 Task: Create Card Content Strategy Review in Board Digital Marketing Platforms and Tools to Workspace Alternative Dispute Resolution Services. Create Card Self-Help Review in Board Diversity and Inclusion Employee Training and Education to Workspace Alternative Dispute Resolution Services. Create Card Content Strategy Review in Board Voice of Customer Customer Feedback and Complaint Analysis and Reporting to Workspace Alternative Dispute Resolution Services
Action: Mouse moved to (64, 295)
Screenshot: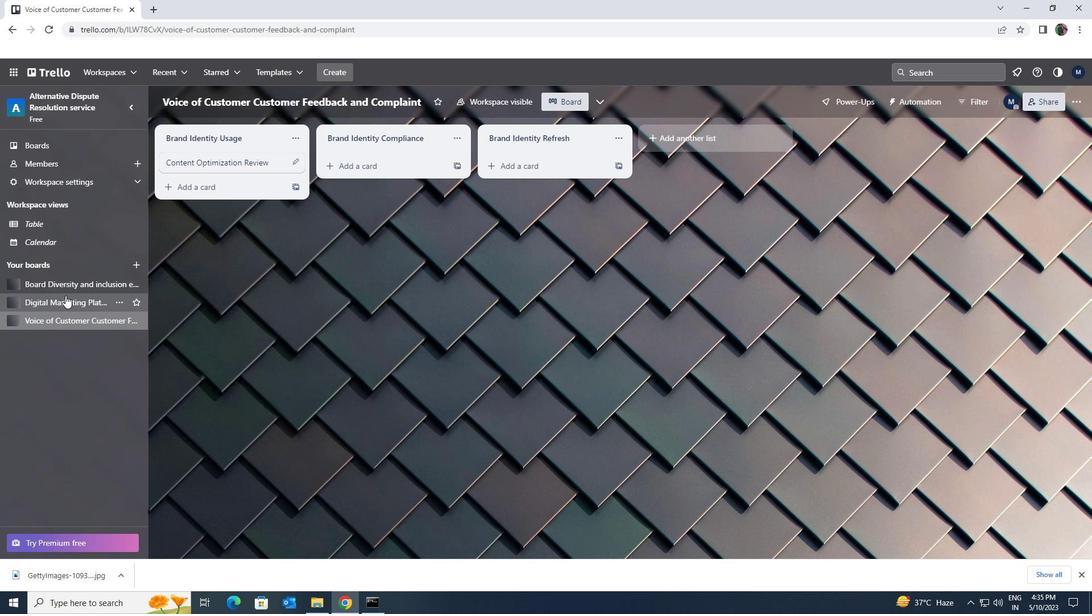 
Action: Mouse pressed left at (64, 295)
Screenshot: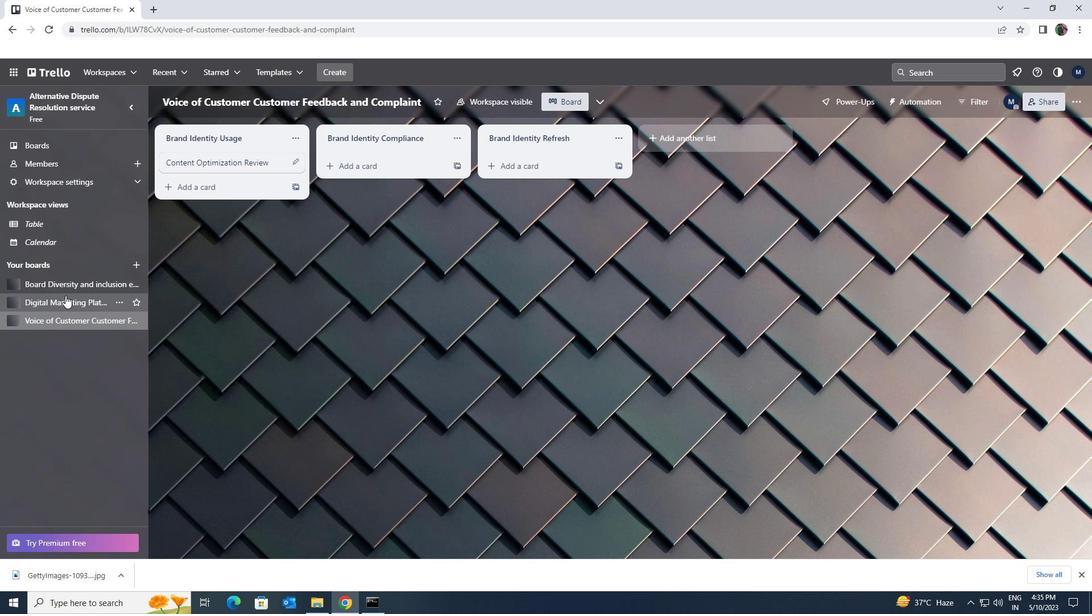 
Action: Mouse moved to (352, 167)
Screenshot: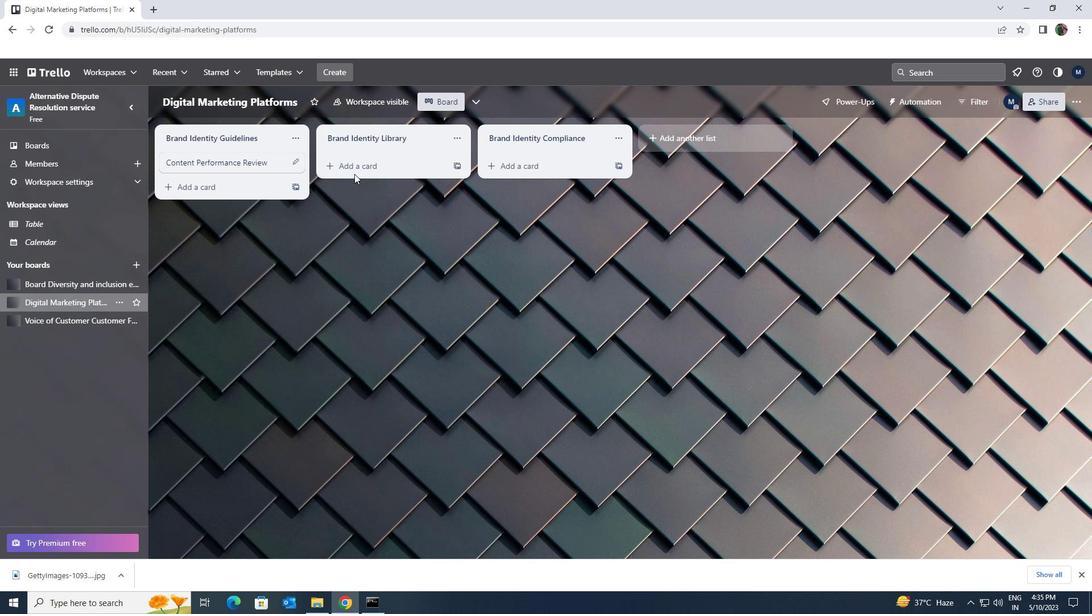 
Action: Mouse pressed left at (352, 167)
Screenshot: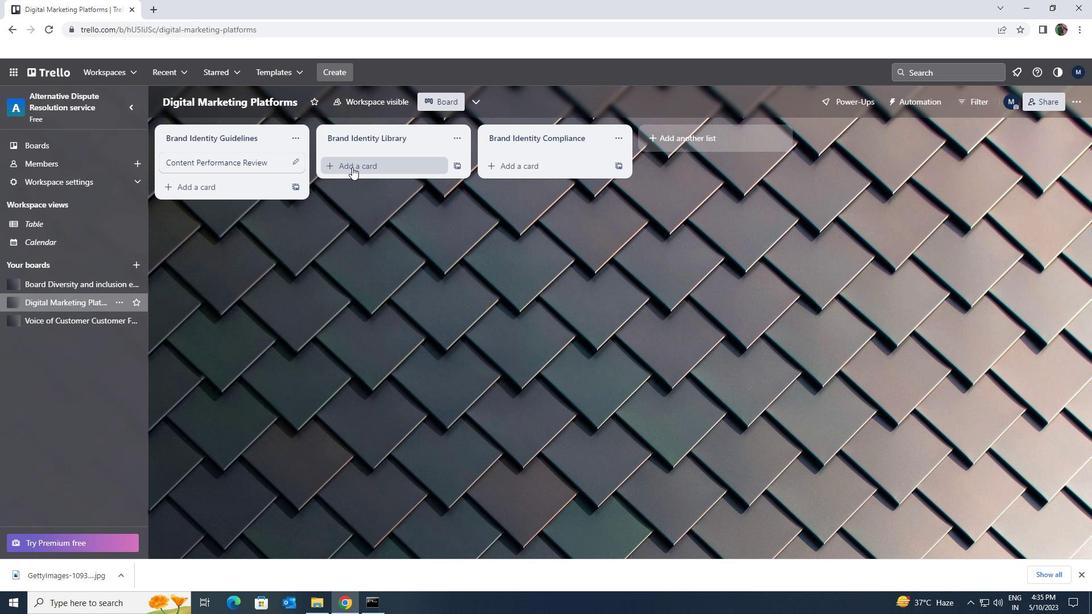 
Action: Key pressed <Key.shift>
Screenshot: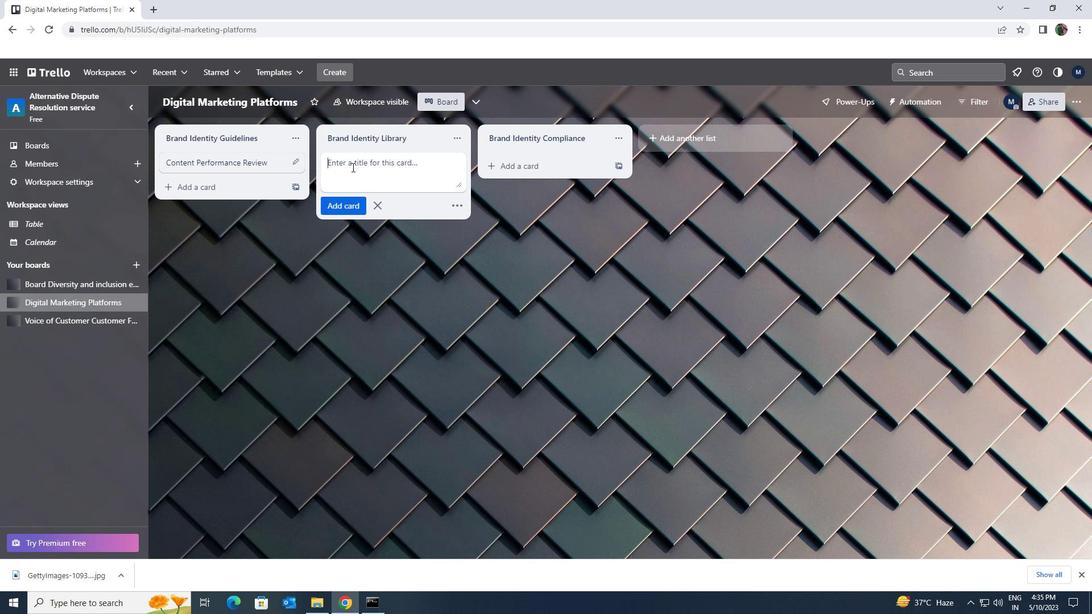 
Action: Mouse moved to (351, 166)
Screenshot: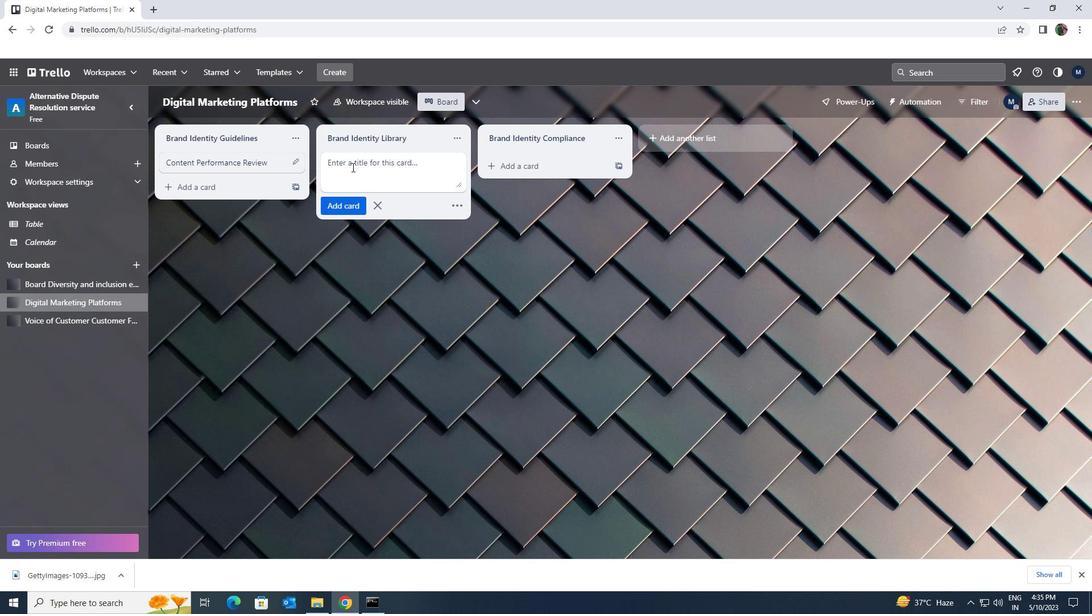 
Action: Key pressed CONTENT<Key.space><Key.shift>STRATEGY<Key.space><Key.shift>REC<Key.backspace>VIEW
Screenshot: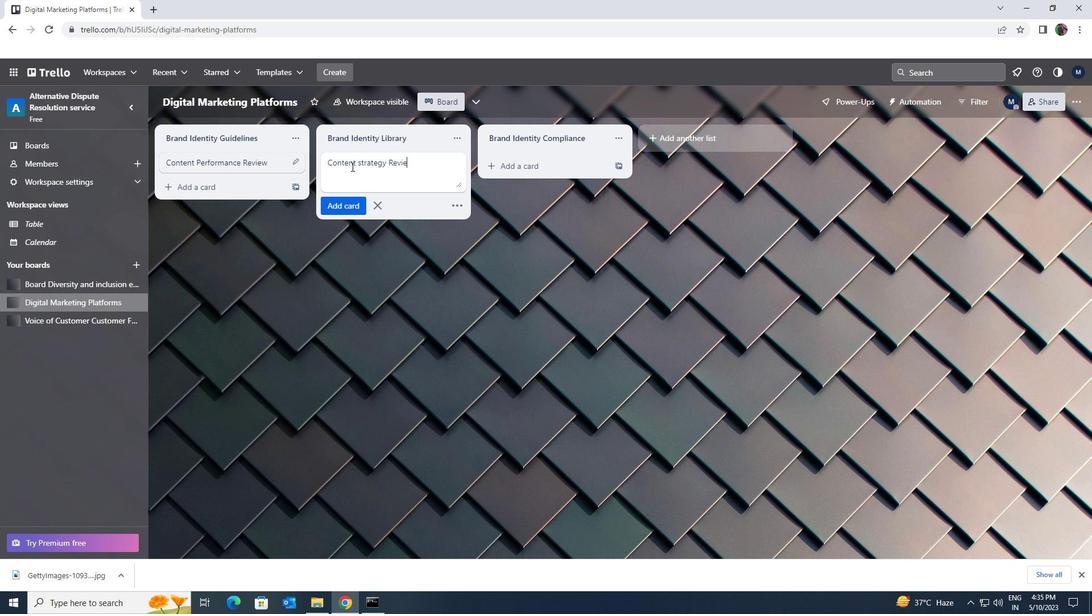 
Action: Mouse moved to (347, 206)
Screenshot: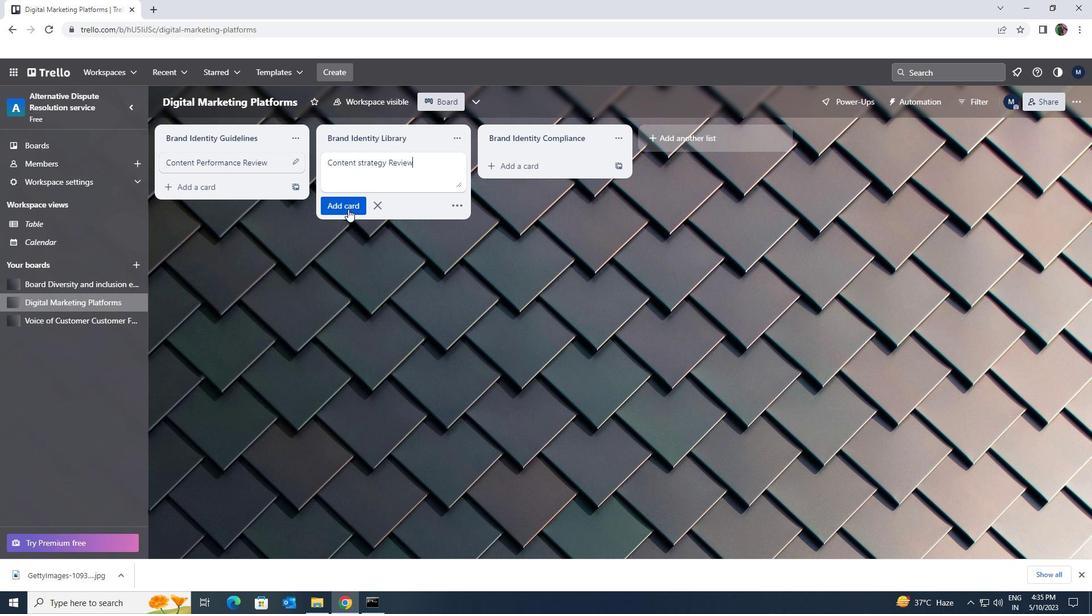
Action: Mouse pressed left at (347, 206)
Screenshot: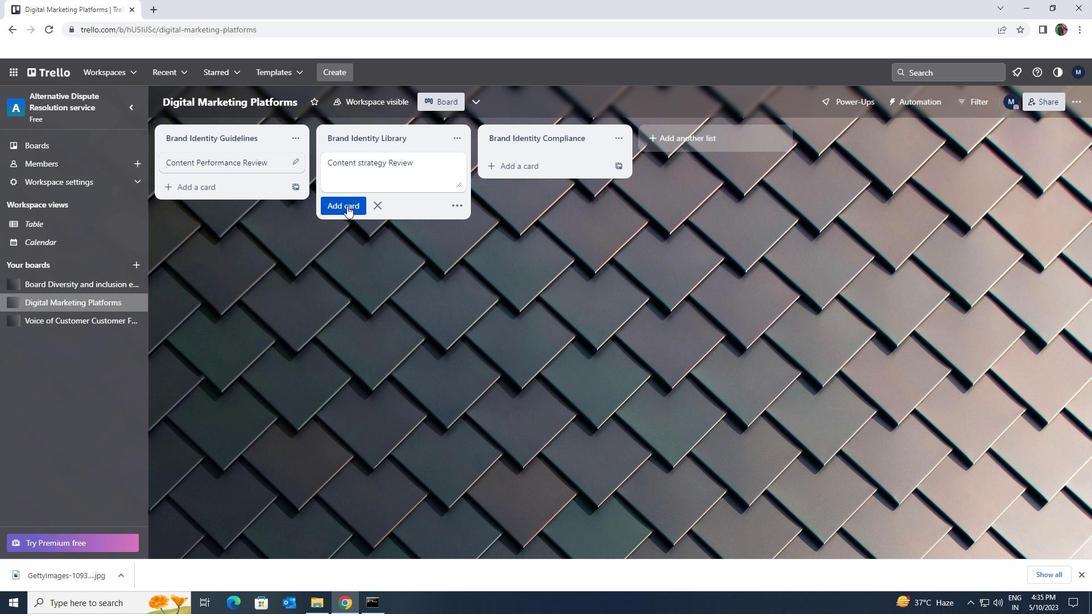 
Action: Mouse moved to (84, 282)
Screenshot: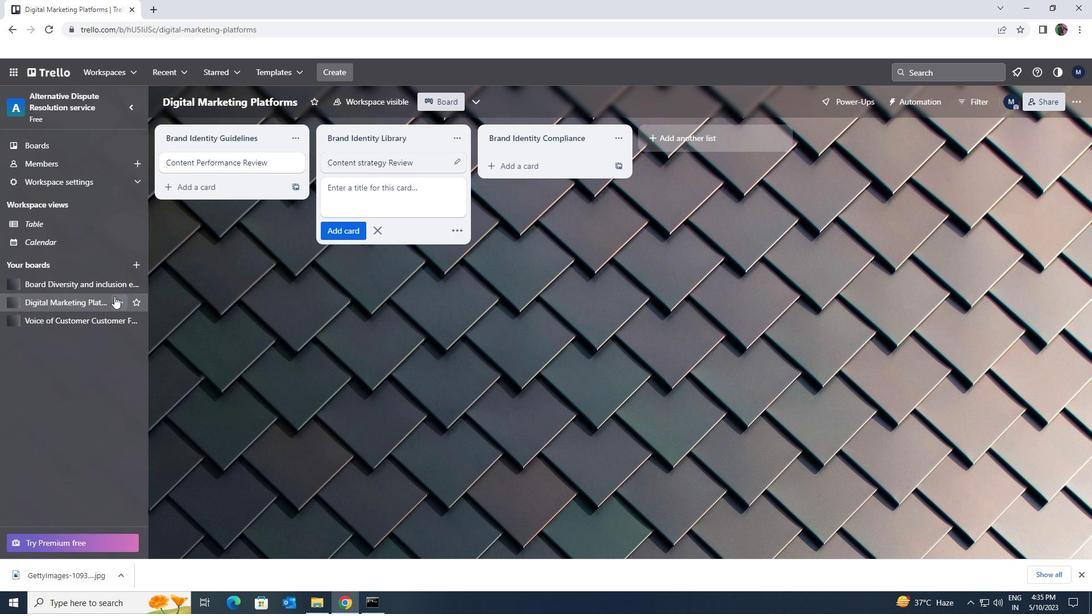 
Action: Mouse pressed left at (84, 282)
Screenshot: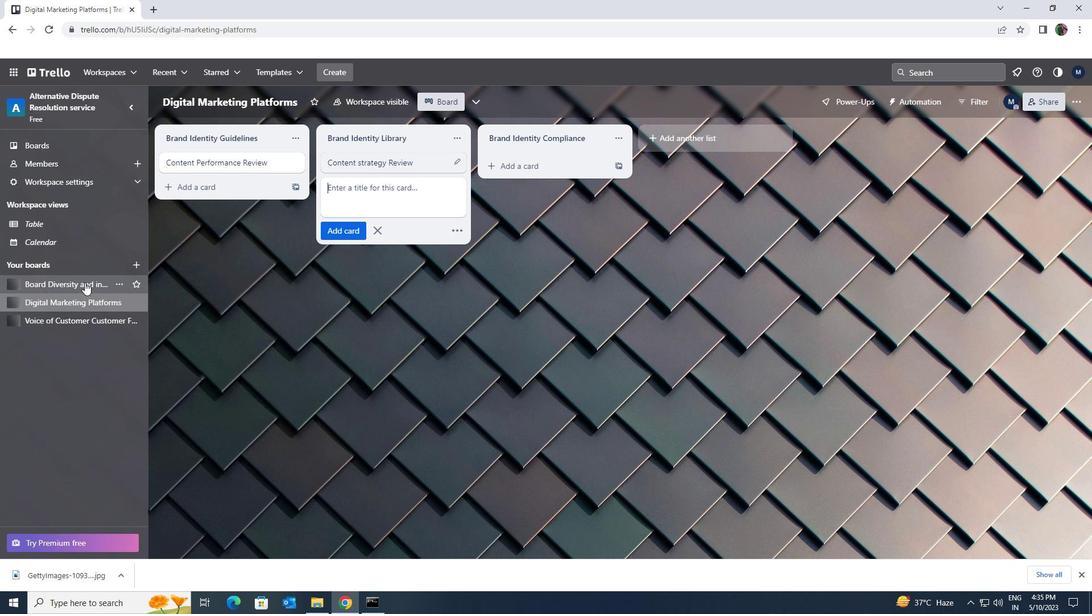 
Action: Mouse moved to (342, 170)
Screenshot: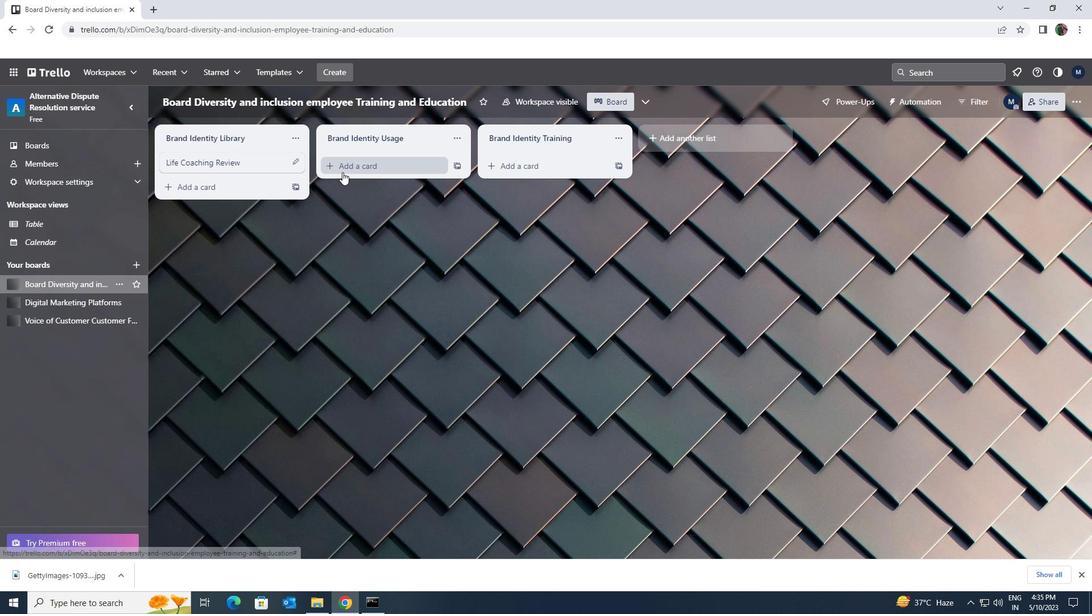 
Action: Mouse pressed left at (342, 170)
Screenshot: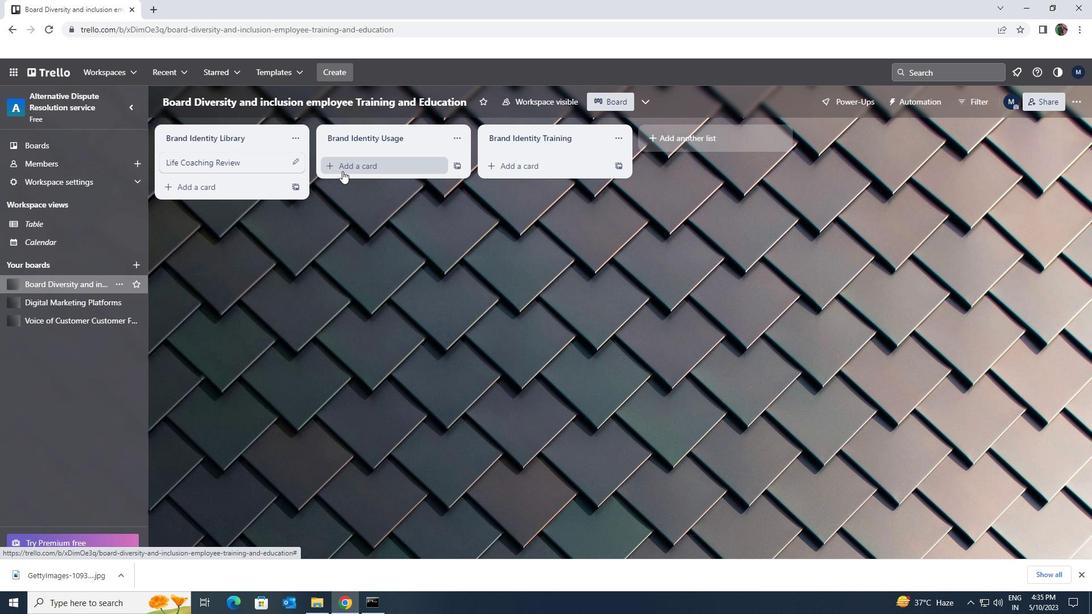
Action: Mouse moved to (343, 169)
Screenshot: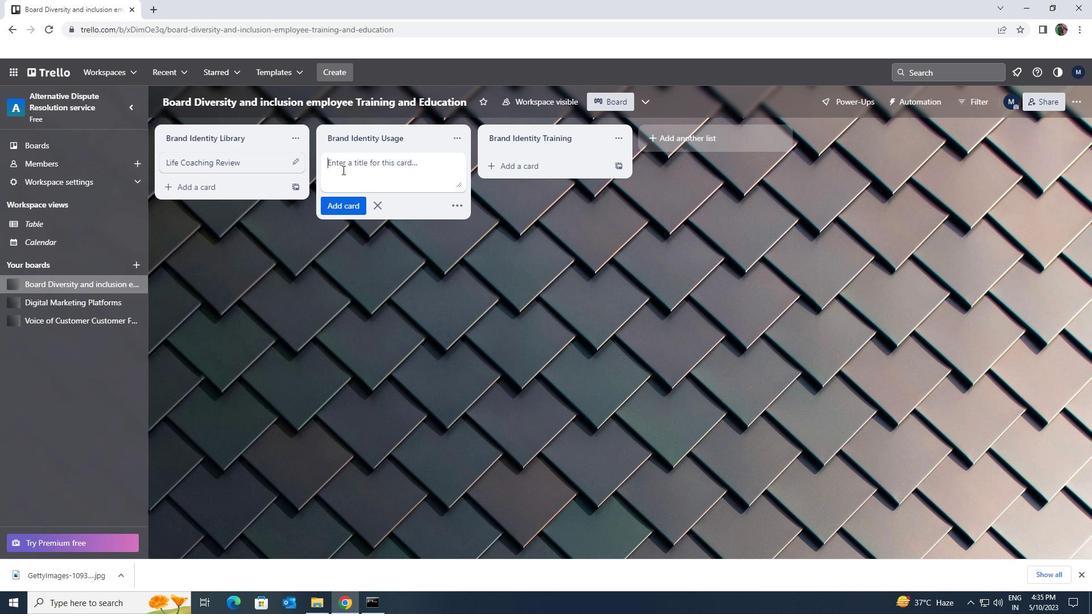
Action: Key pressed <Key.shift>SELF<Key.space><Key.shift>HELP<Key.space><Key.shift>REVIEW
Screenshot: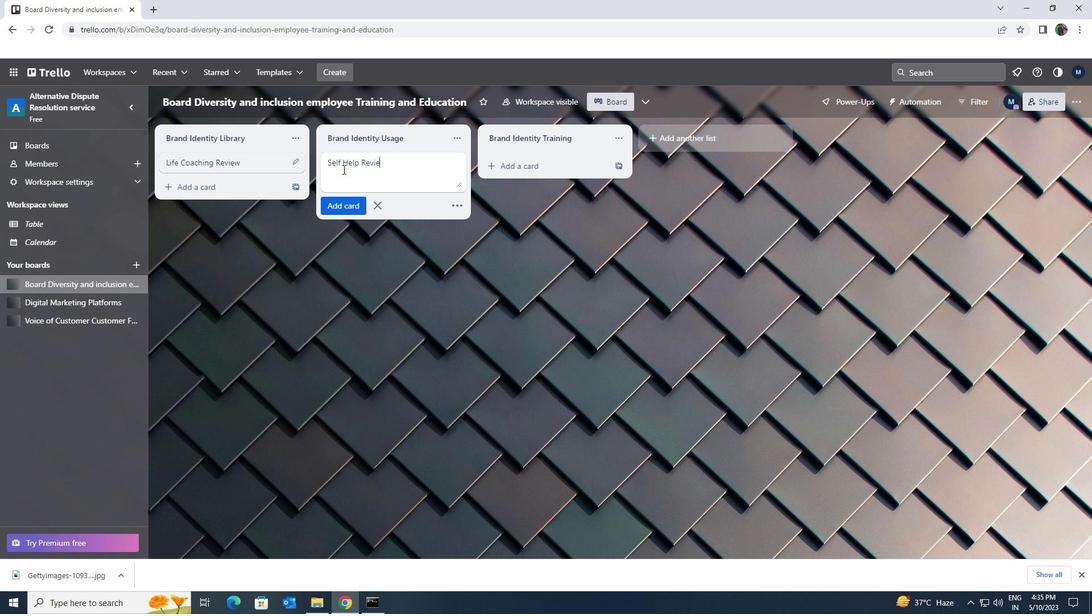 
Action: Mouse moved to (343, 194)
Screenshot: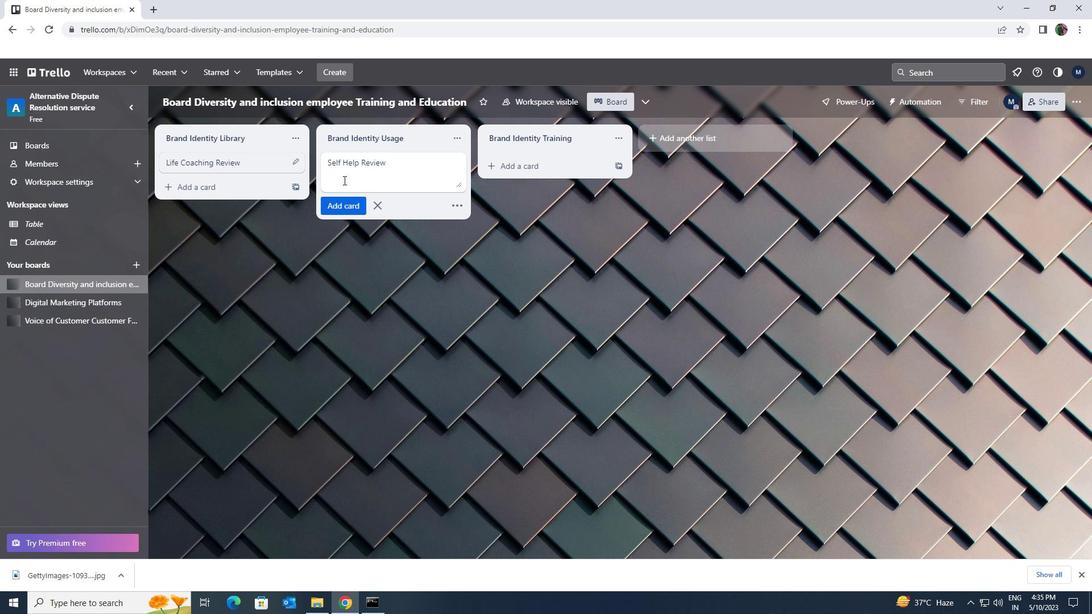 
Action: Mouse pressed left at (343, 194)
Screenshot: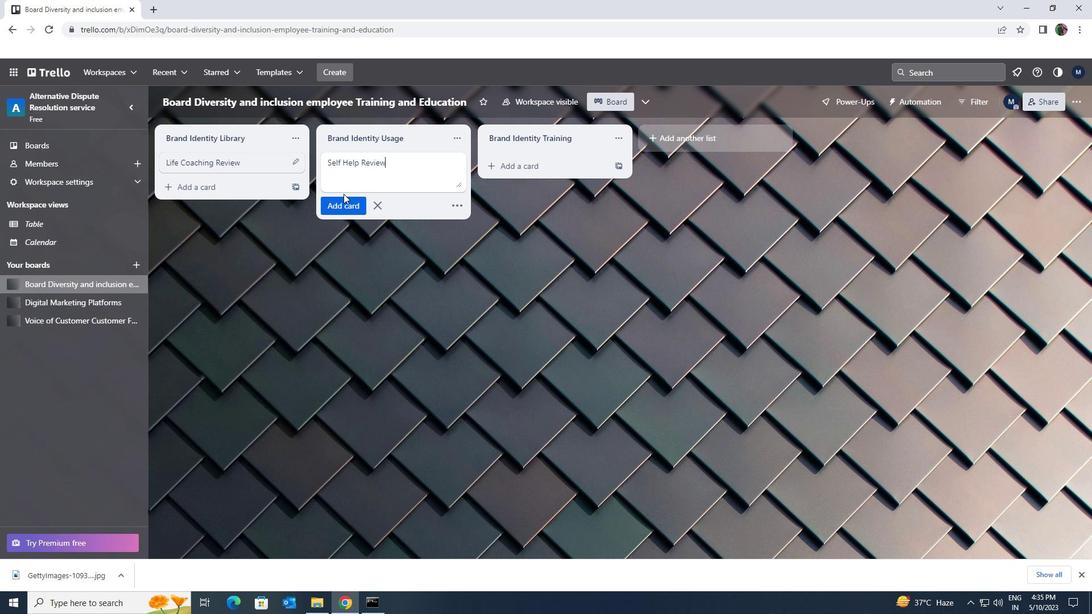 
Action: Mouse moved to (74, 318)
Screenshot: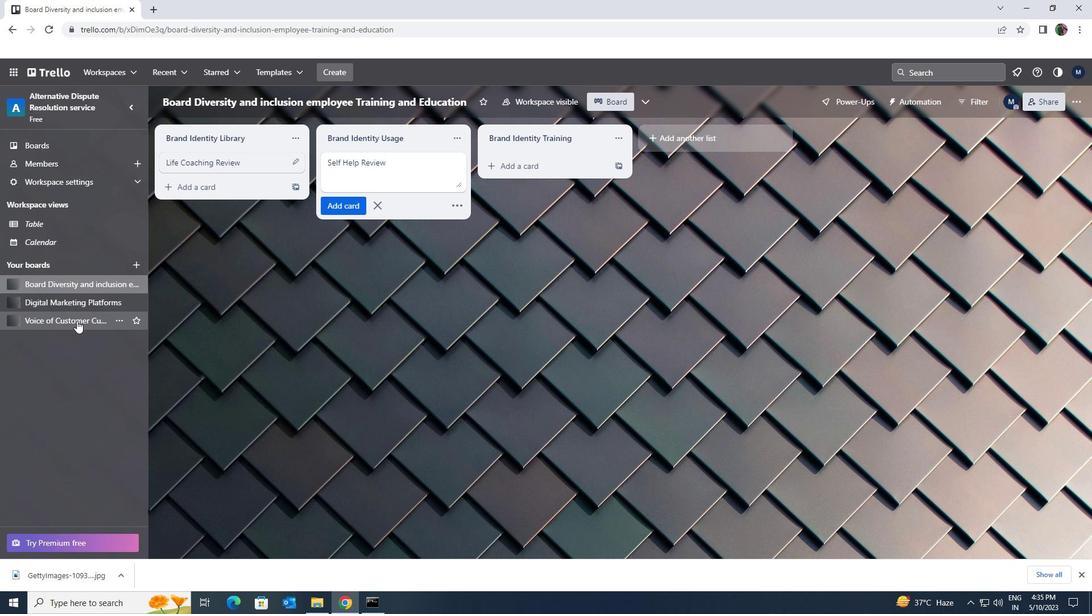 
Action: Mouse pressed left at (74, 318)
Screenshot: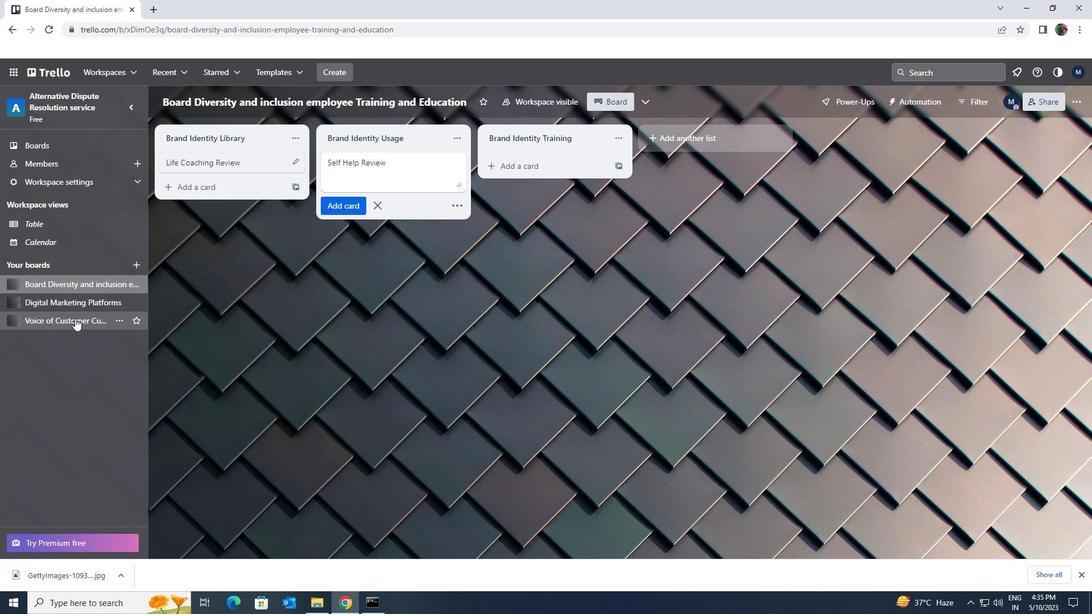 
Action: Mouse moved to (352, 170)
Screenshot: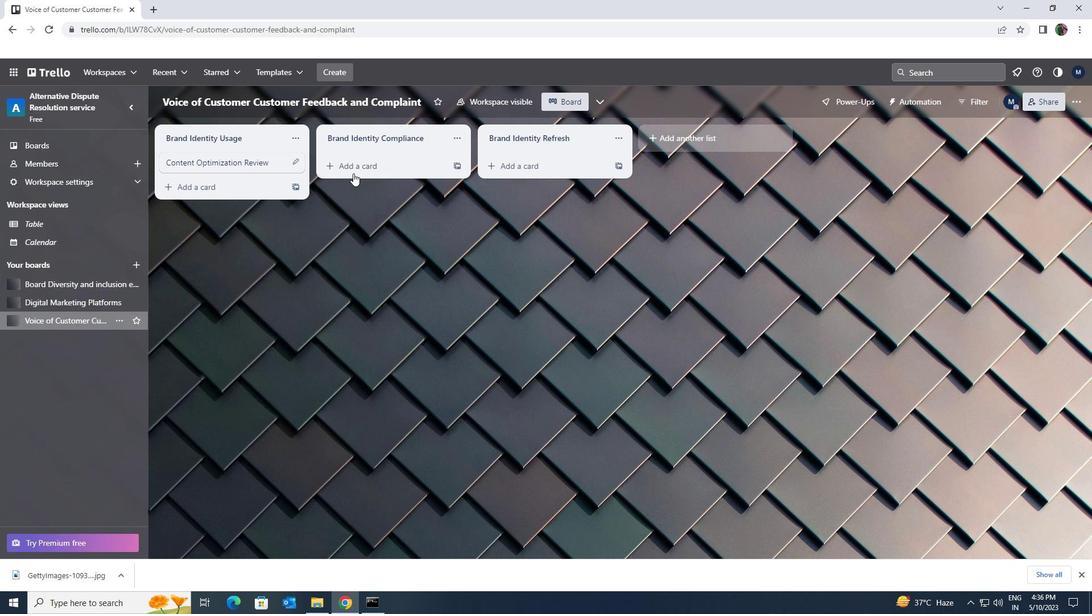 
Action: Mouse pressed left at (352, 170)
Screenshot: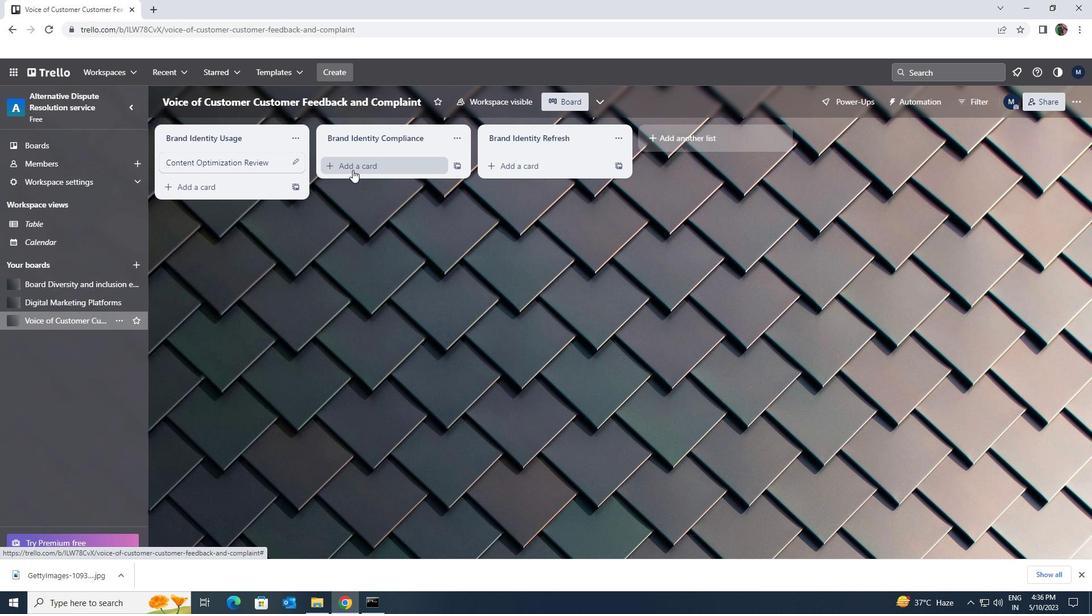 
Action: Key pressed <Key.shift>CONTENT<Key.space><Key.shift>STRATEGY<Key.space><Key.shift>REVIEW
Screenshot: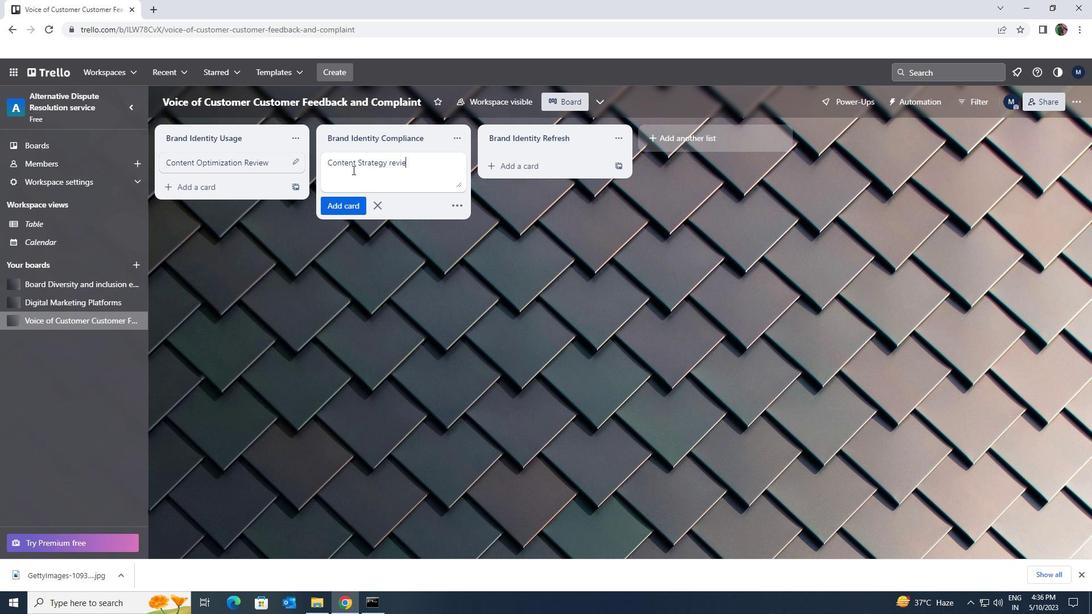 
Action: Mouse moved to (348, 200)
Screenshot: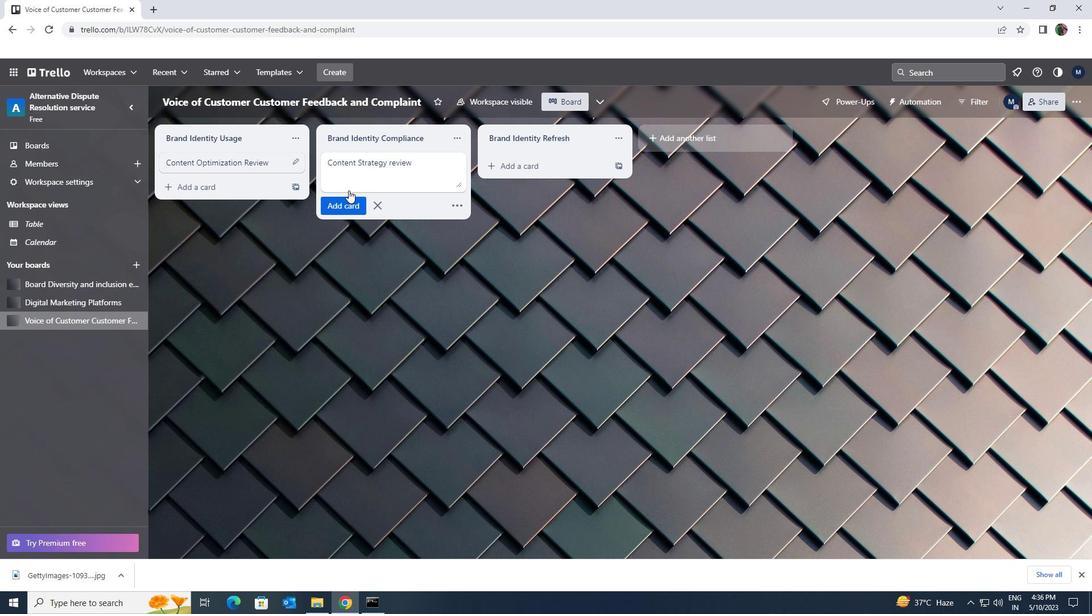 
Action: Mouse pressed left at (348, 200)
Screenshot: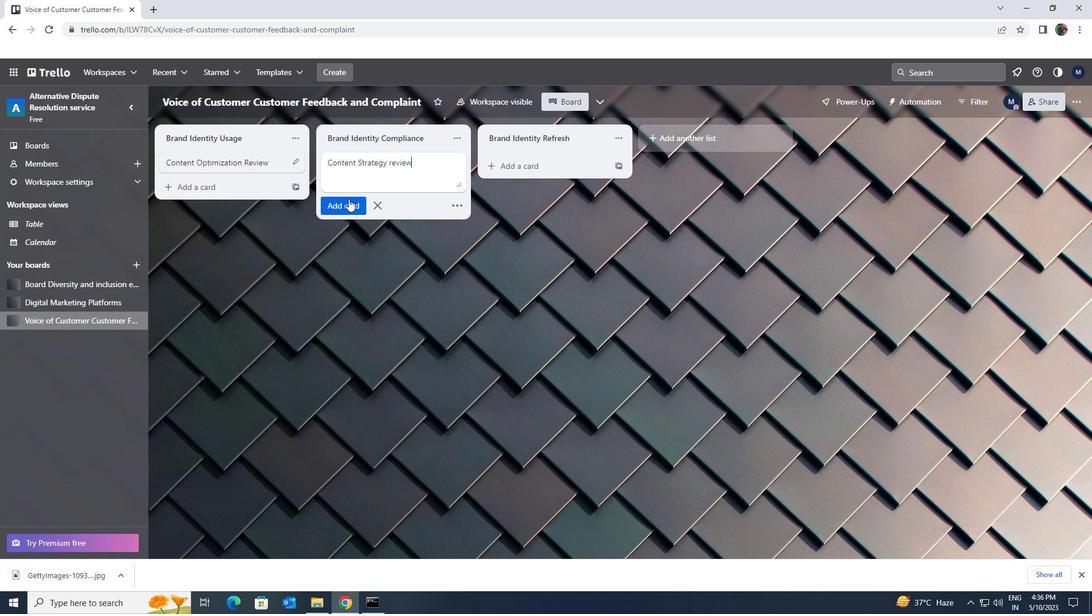 
